 Task: Select a light modern color theme.
Action: Mouse moved to (36, 527)
Screenshot: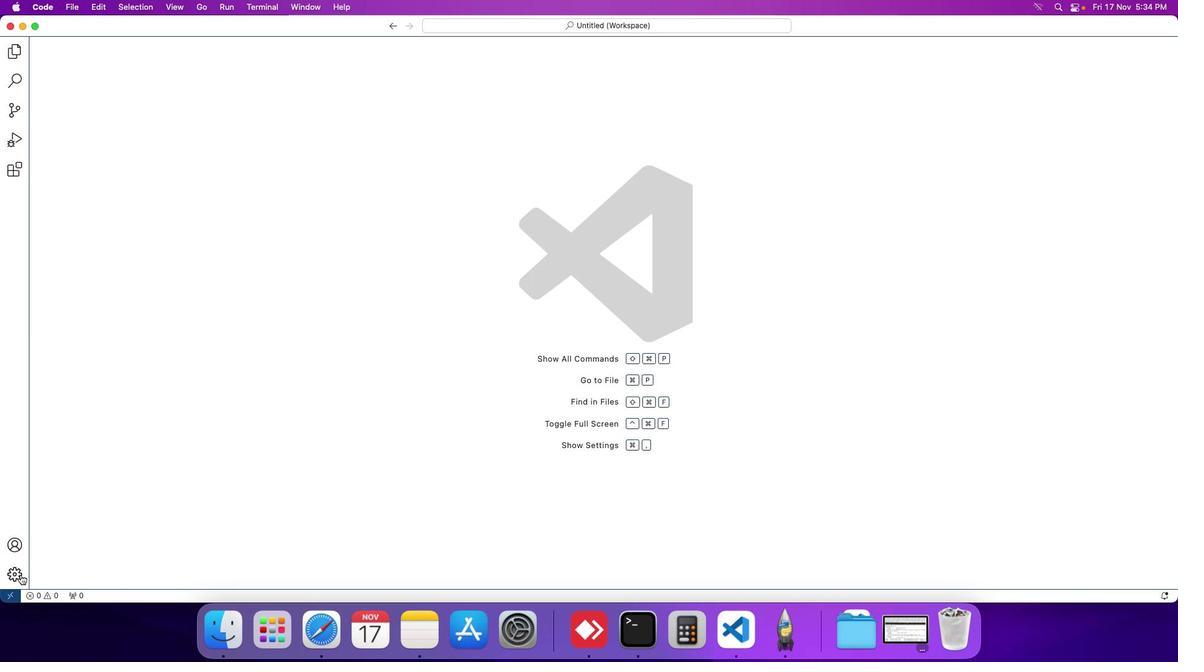 
Action: Mouse pressed left at (36, 527)
Screenshot: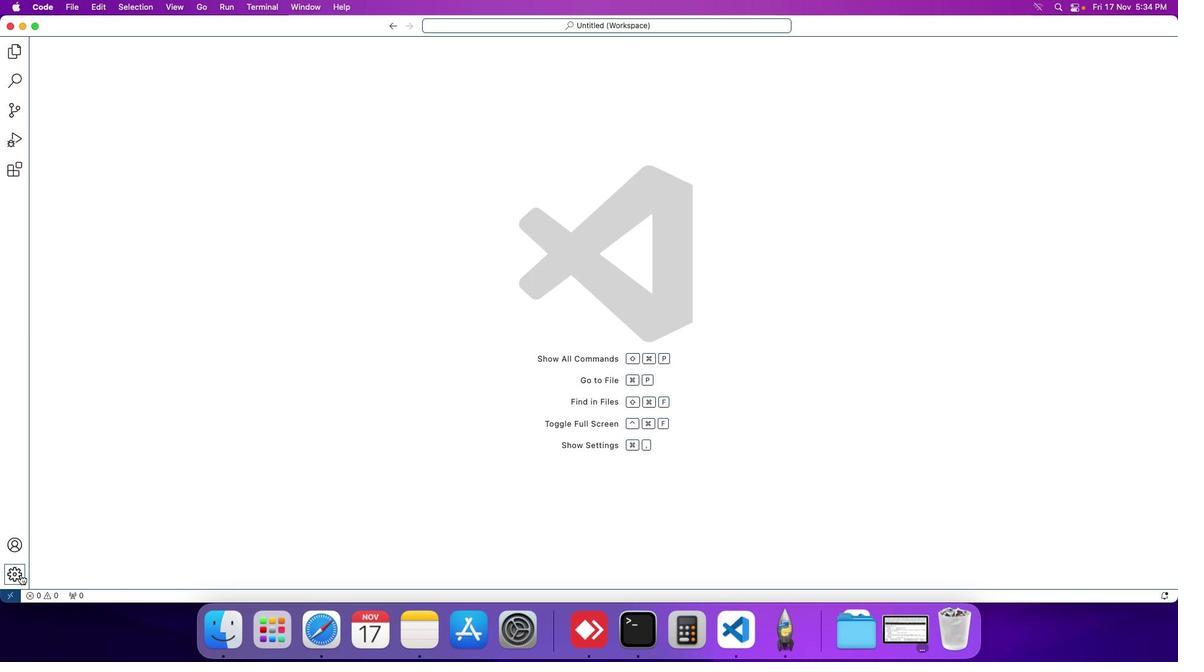 
Action: Mouse moved to (74, 446)
Screenshot: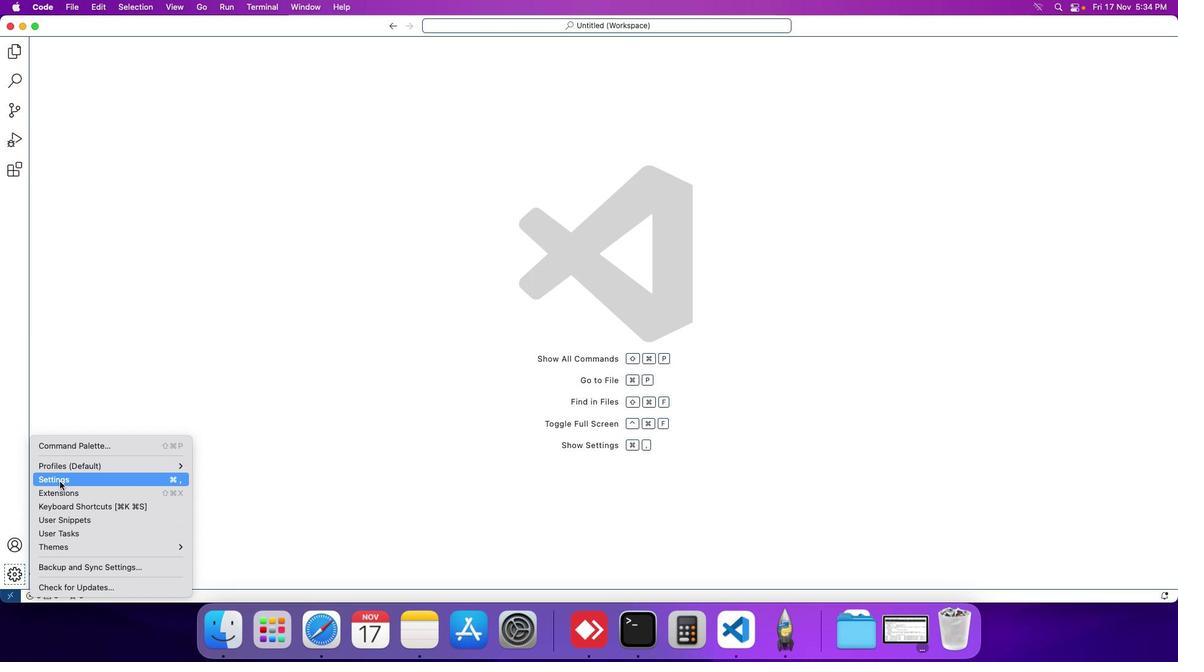 
Action: Mouse pressed left at (74, 446)
Screenshot: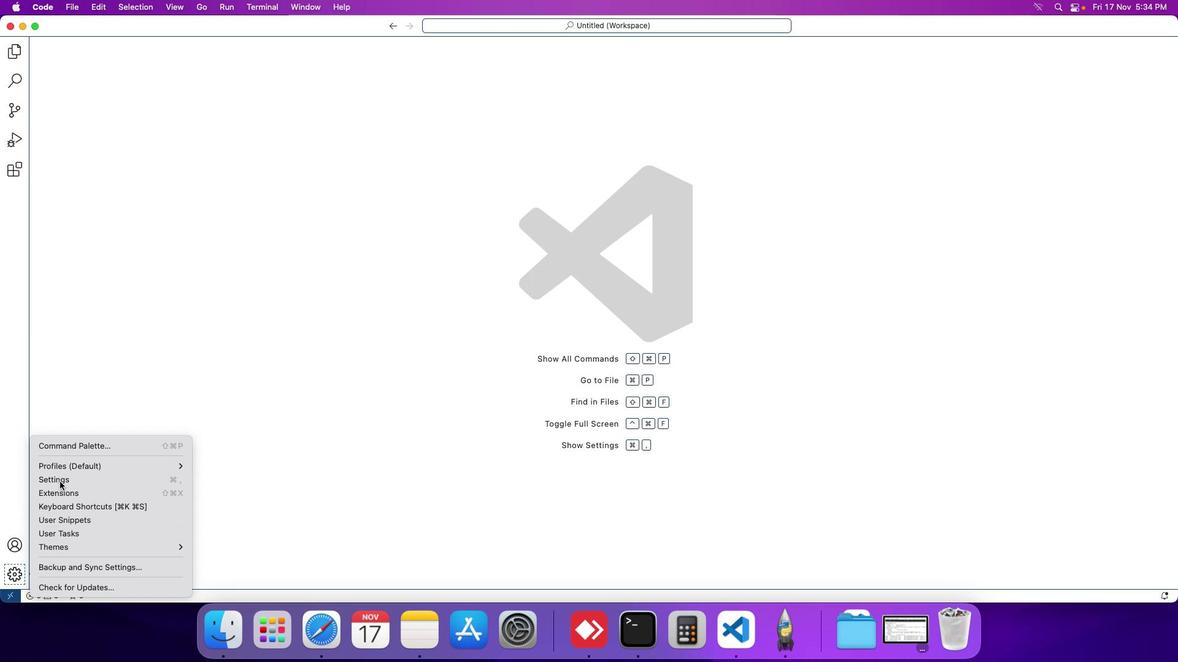 
Action: Mouse moved to (309, 111)
Screenshot: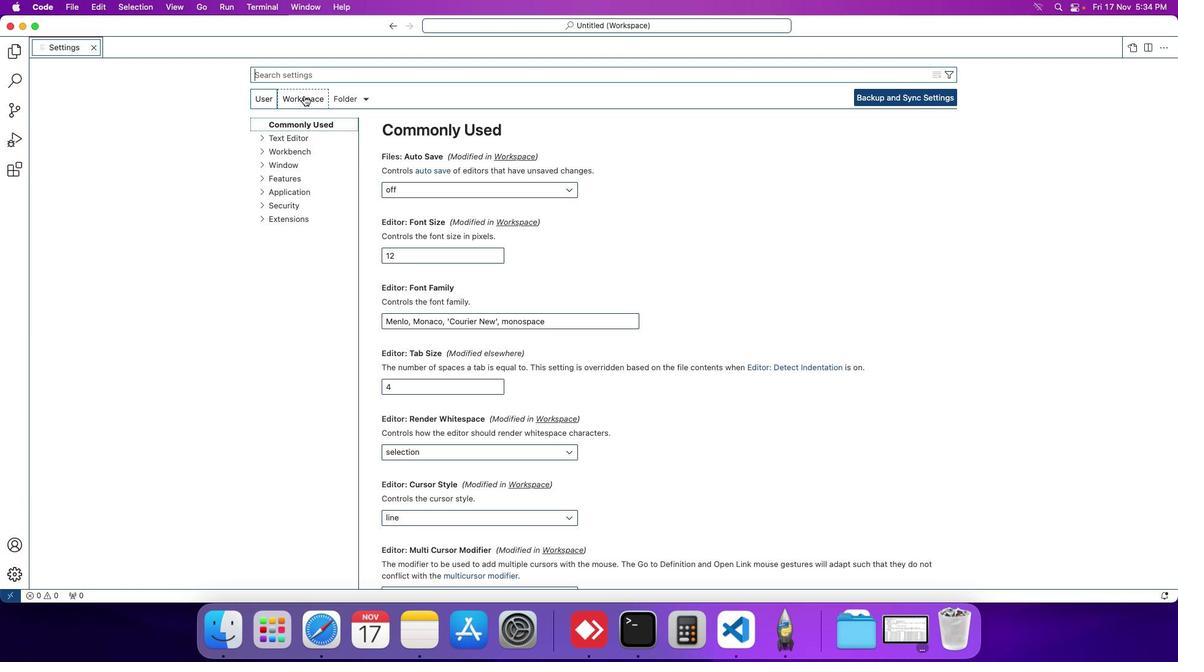 
Action: Mouse pressed left at (309, 111)
Screenshot: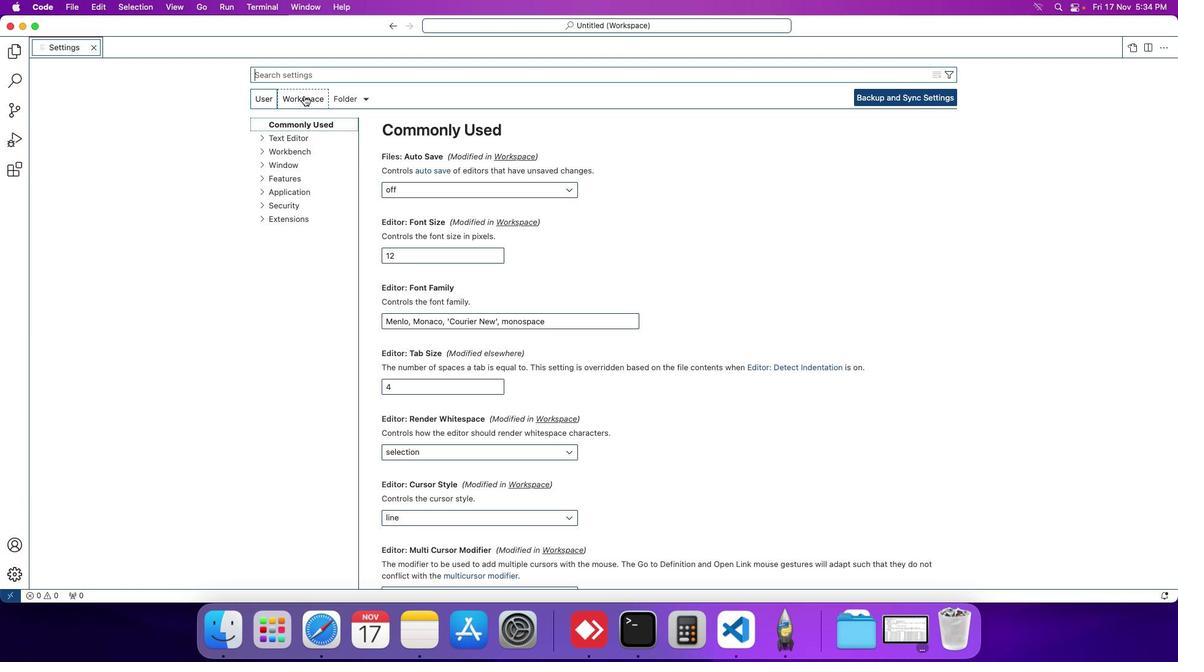 
Action: Mouse moved to (294, 159)
Screenshot: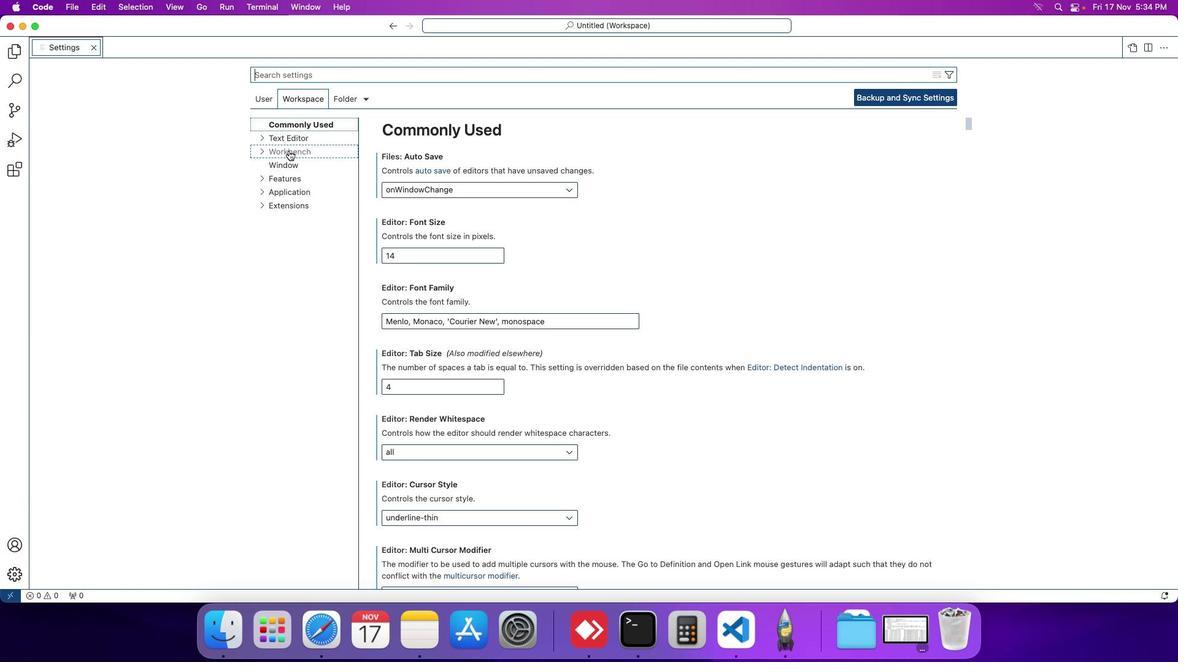 
Action: Mouse pressed left at (294, 159)
Screenshot: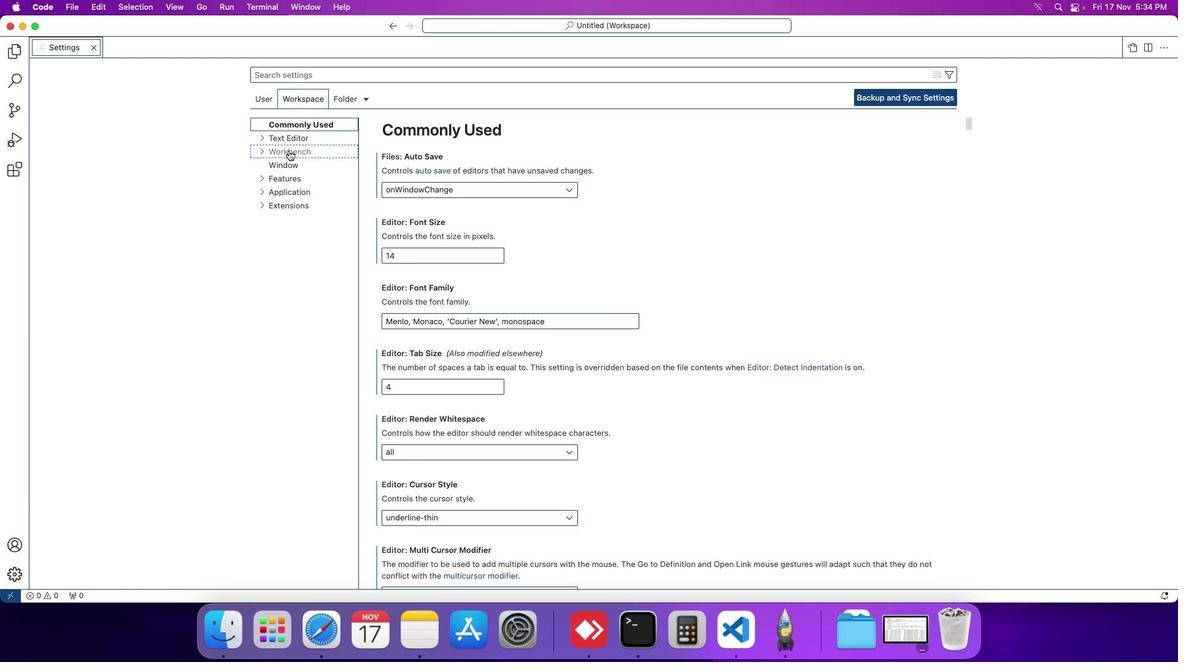 
Action: Mouse moved to (293, 168)
Screenshot: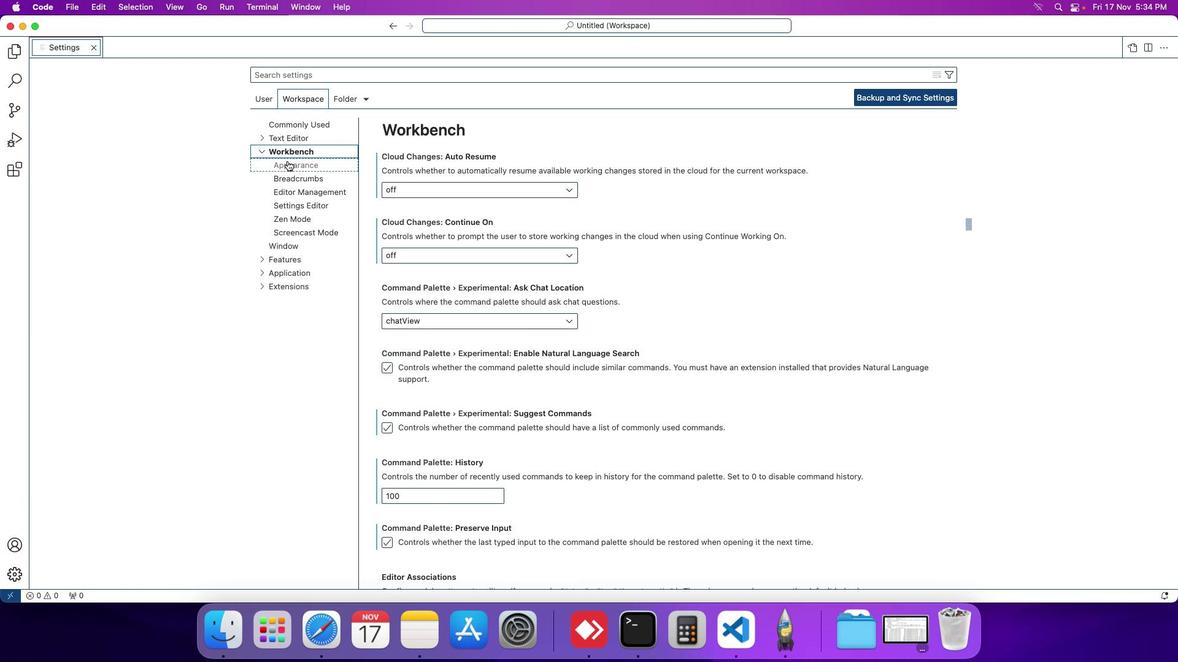 
Action: Mouse pressed left at (293, 168)
Screenshot: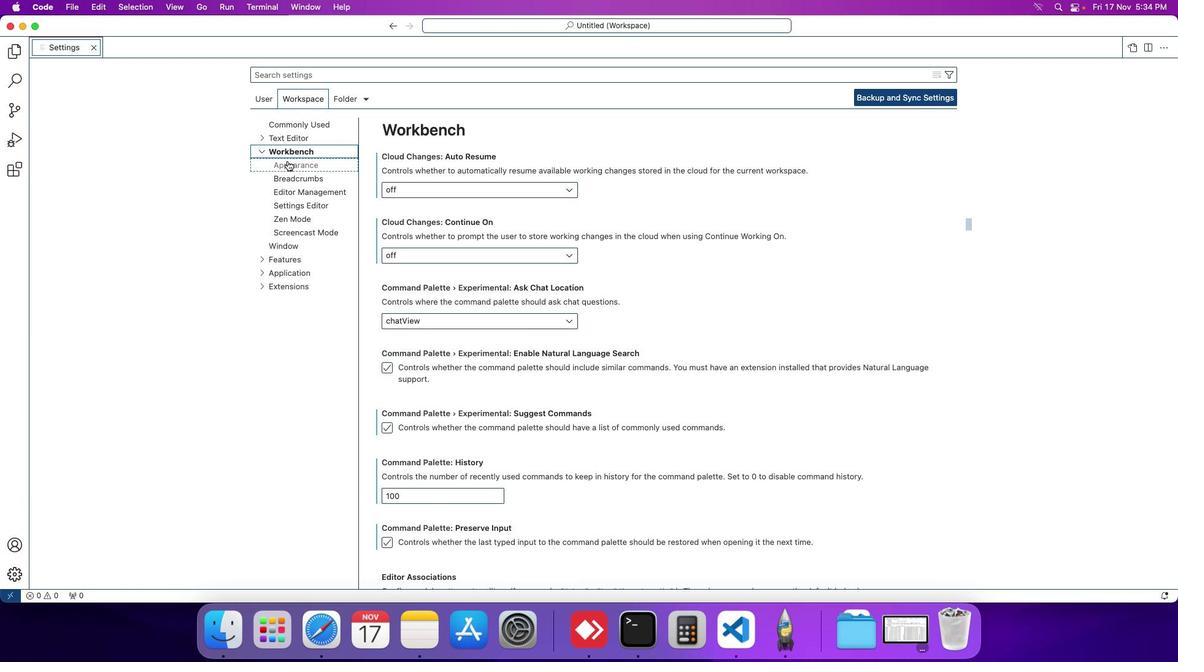 
Action: Mouse moved to (435, 379)
Screenshot: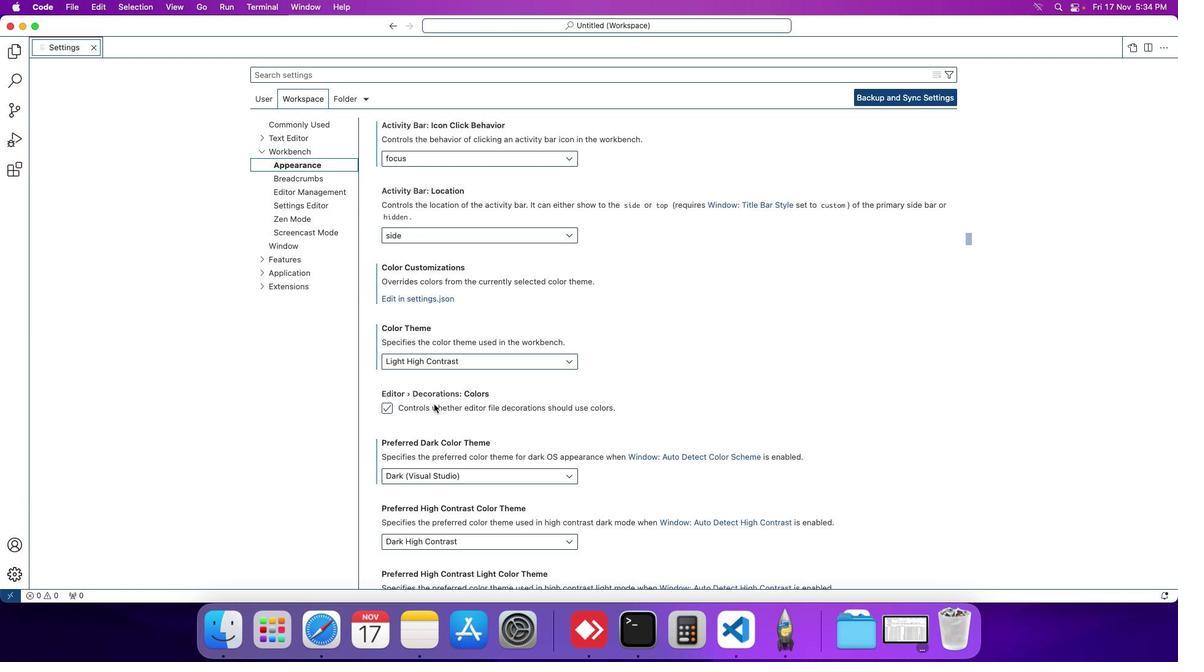 
Action: Mouse scrolled (435, 379) with delta (16, 27)
Screenshot: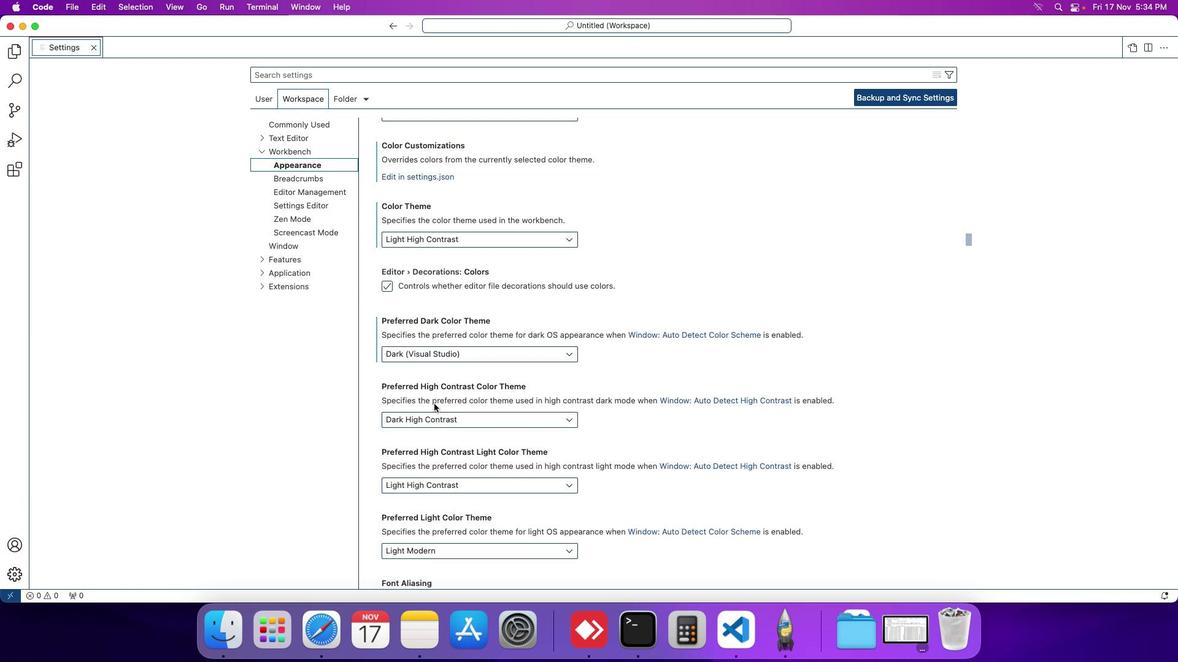 
Action: Mouse moved to (436, 238)
Screenshot: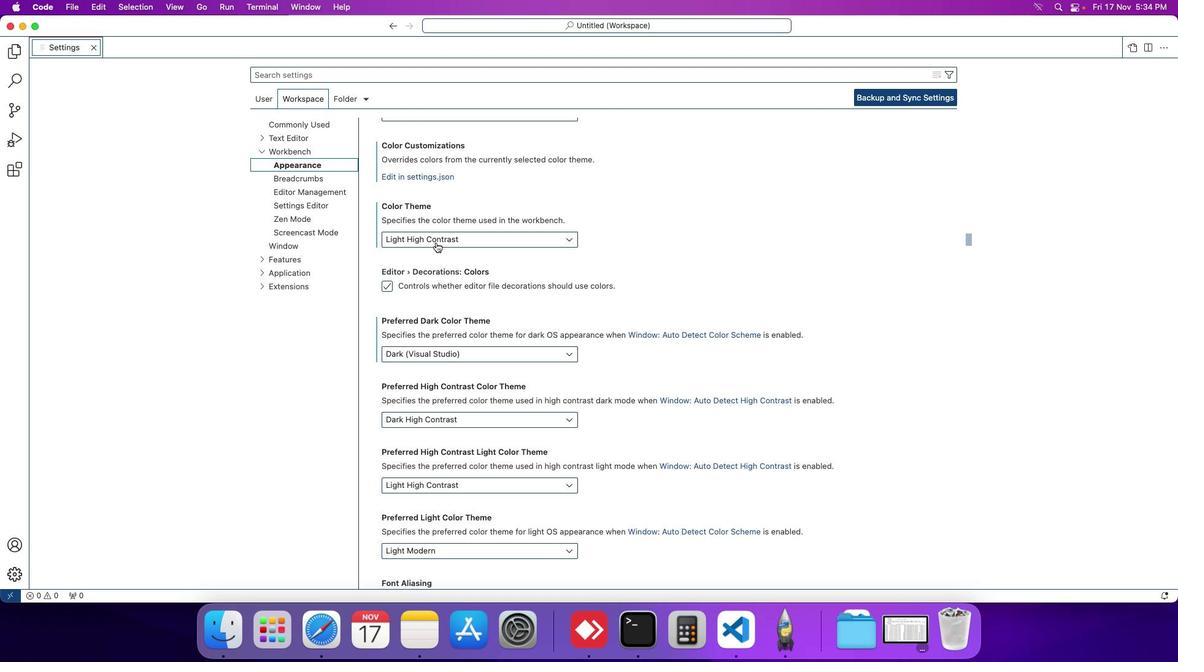 
Action: Mouse pressed left at (436, 238)
Screenshot: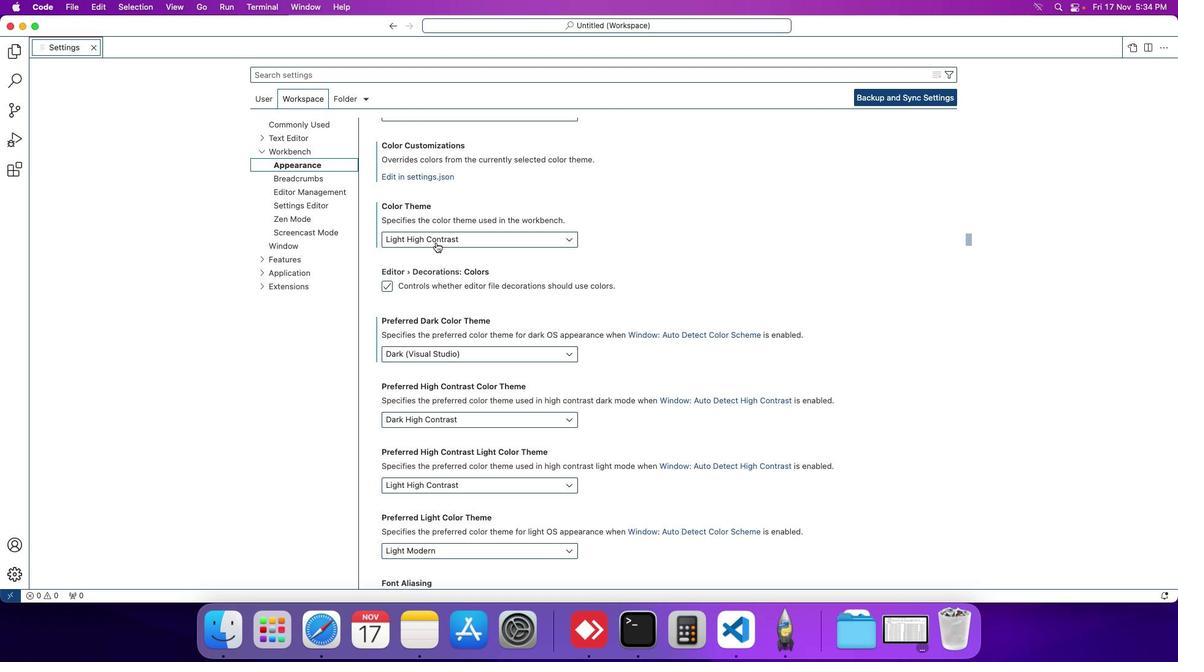 
Action: Mouse moved to (432, 343)
Screenshot: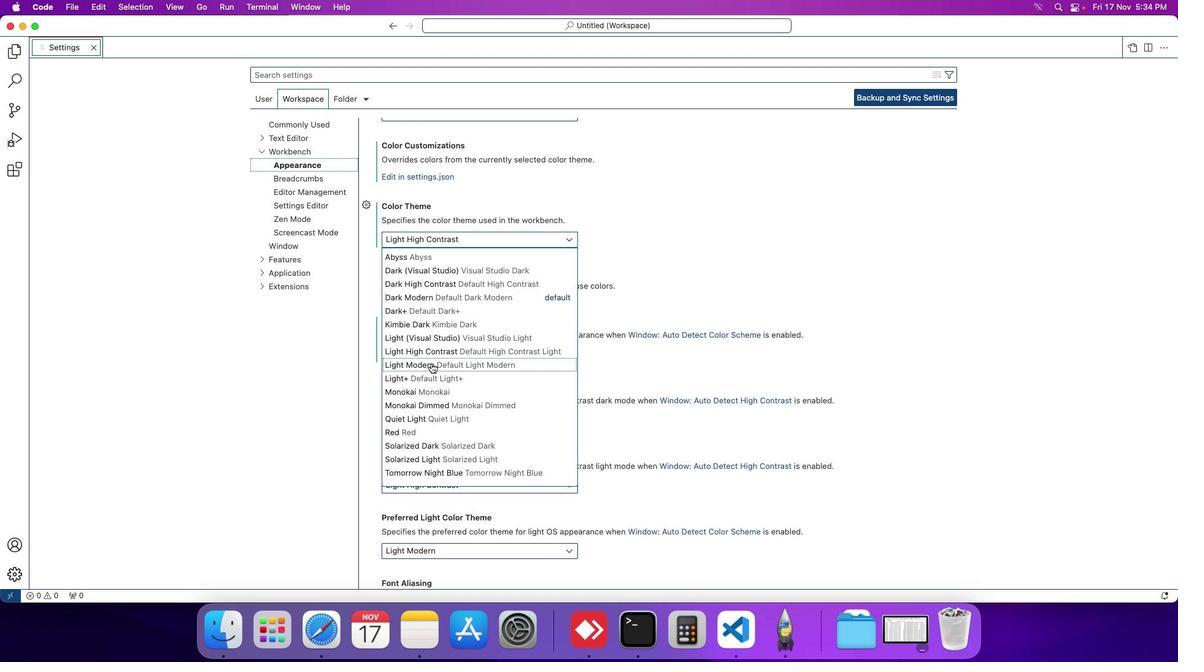 
Action: Mouse pressed left at (432, 343)
Screenshot: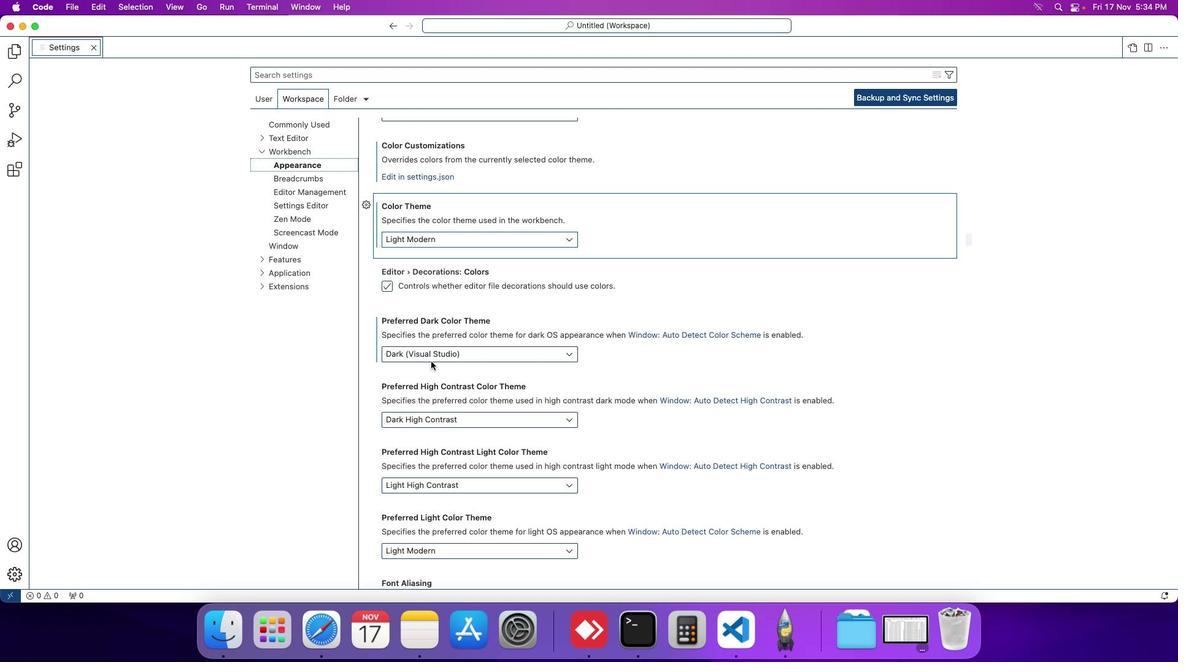 
Action: Mouse moved to (464, 239)
Screenshot: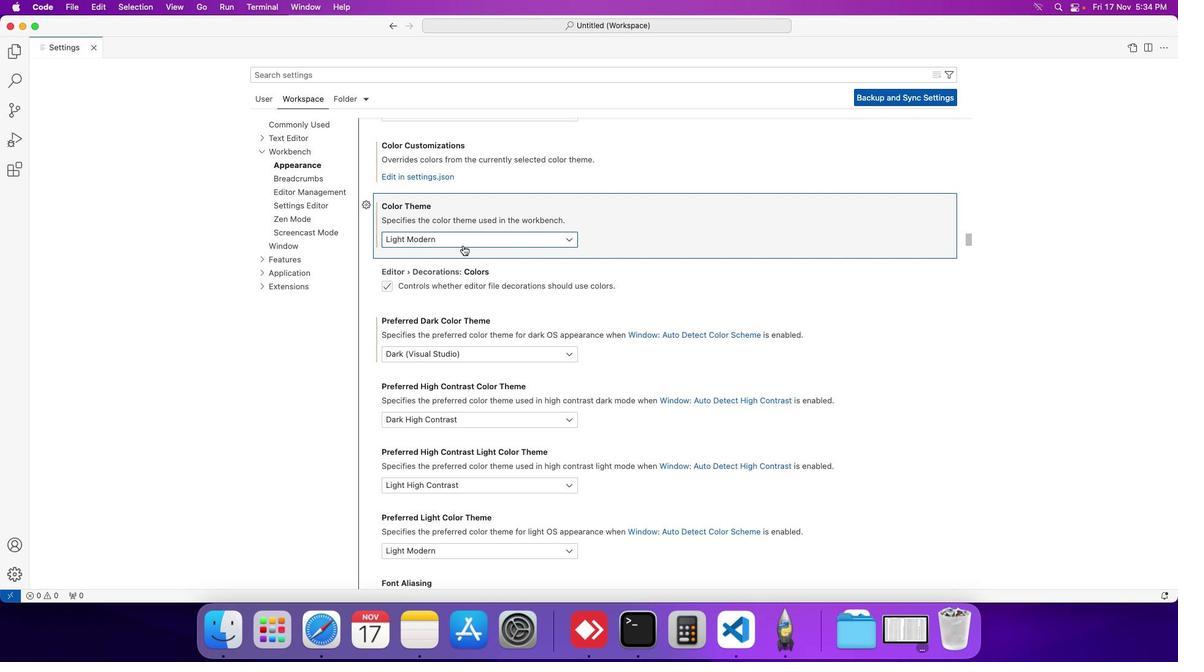 
